 Task: Select the organization you want to upgrade.
Action: Mouse moved to (924, 90)
Screenshot: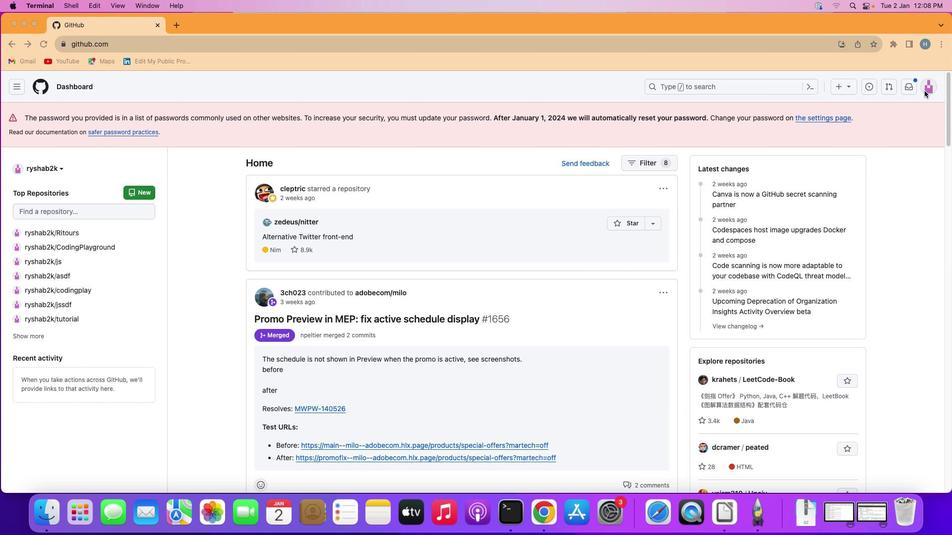 
Action: Mouse pressed left at (924, 90)
Screenshot: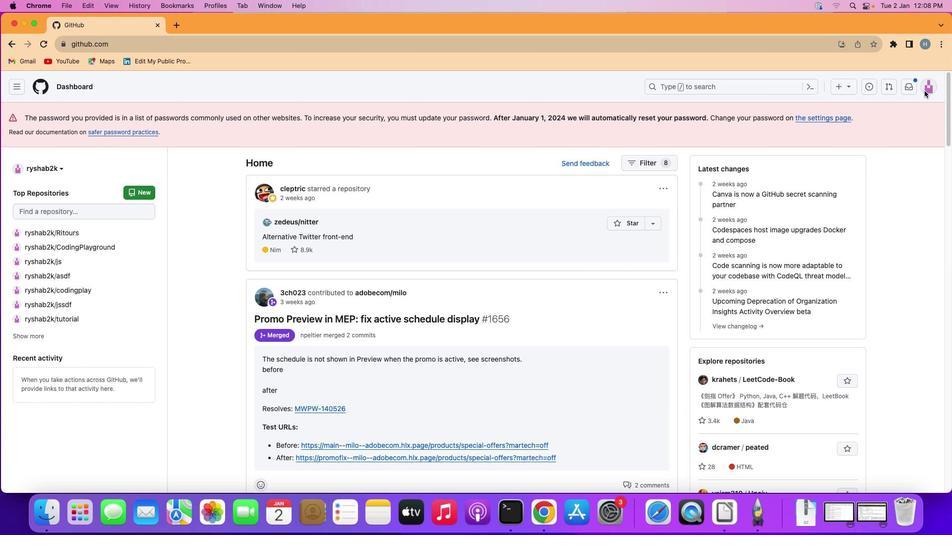 
Action: Mouse moved to (927, 87)
Screenshot: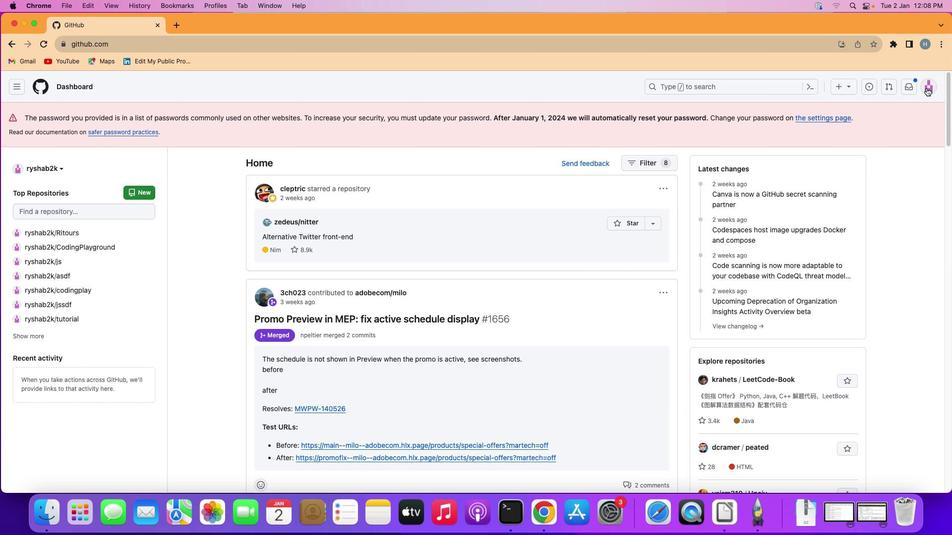 
Action: Mouse pressed left at (927, 87)
Screenshot: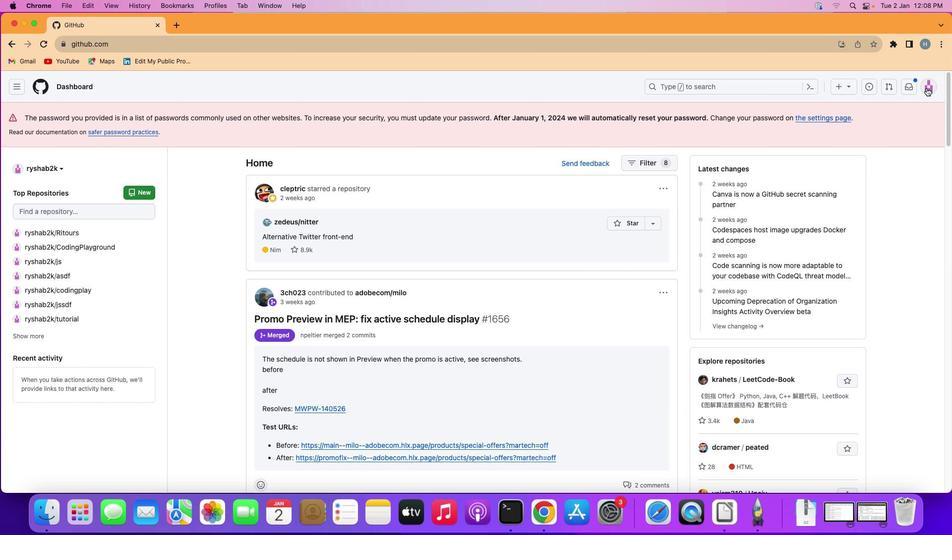 
Action: Mouse moved to (840, 293)
Screenshot: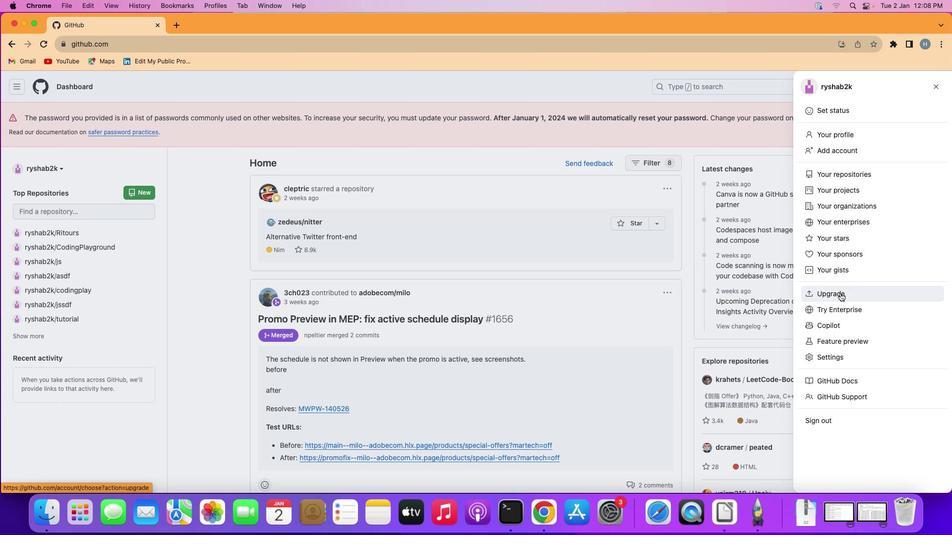 
Action: Mouse pressed left at (840, 293)
Screenshot: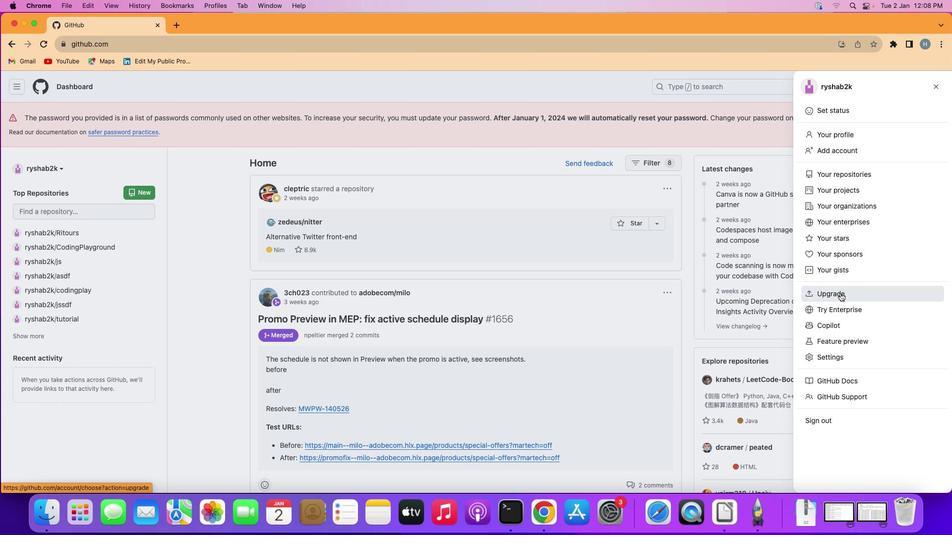 
Action: Mouse moved to (285, 242)
Screenshot: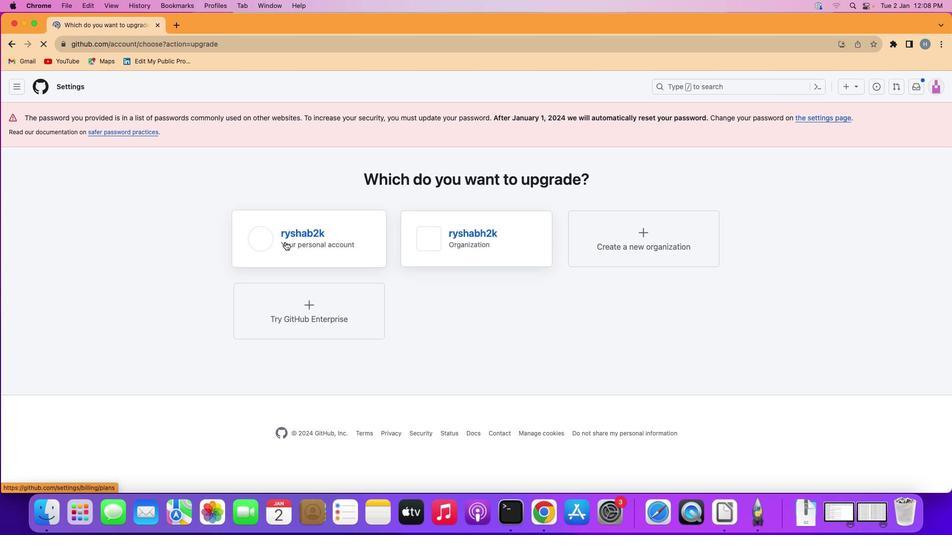 
Action: Mouse pressed left at (285, 242)
Screenshot: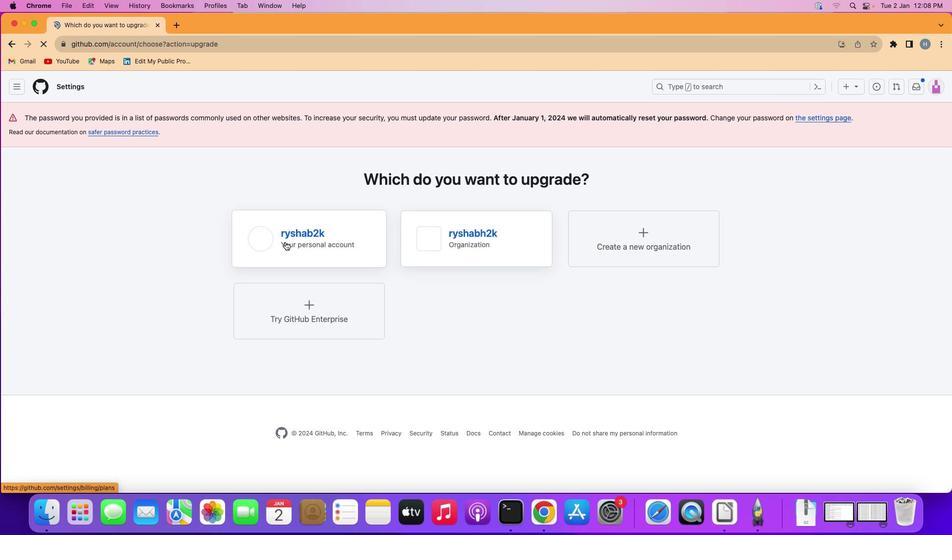 
Action: Mouse moved to (284, 241)
Screenshot: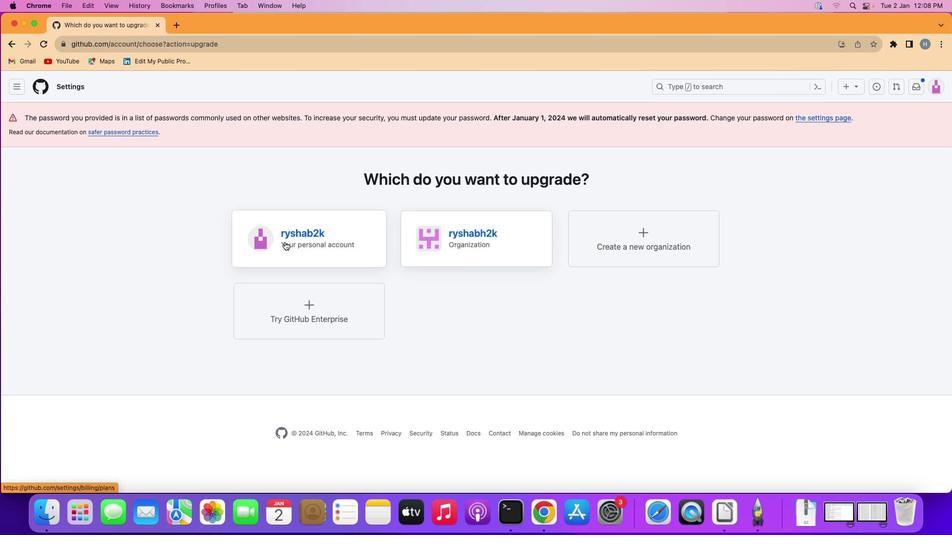 
